 Task: Change scribble  line  to lose dashed dotted.
Action: Mouse moved to (416, 336)
Screenshot: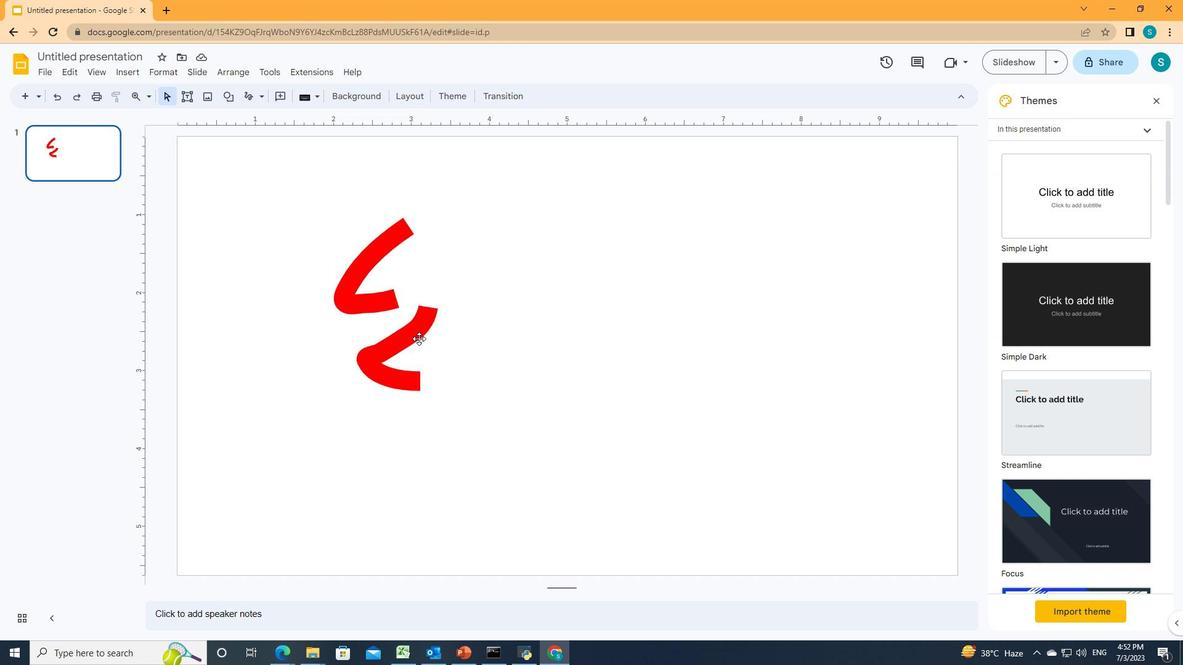 
Action: Mouse pressed left at (416, 336)
Screenshot: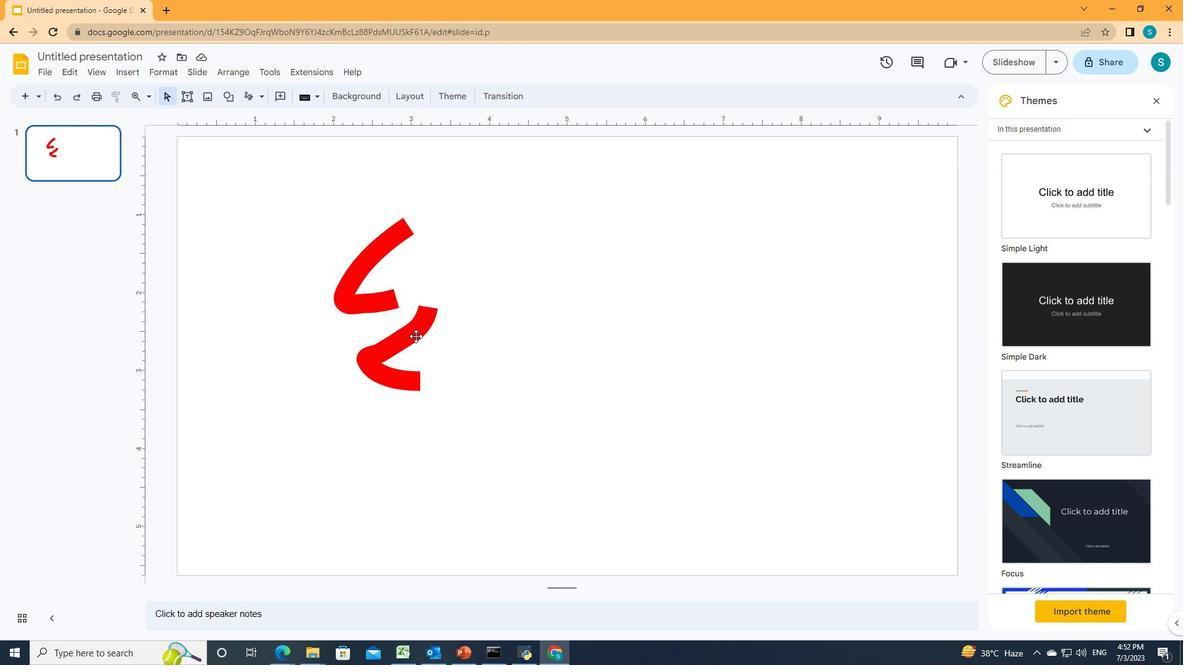 
Action: Mouse moved to (317, 96)
Screenshot: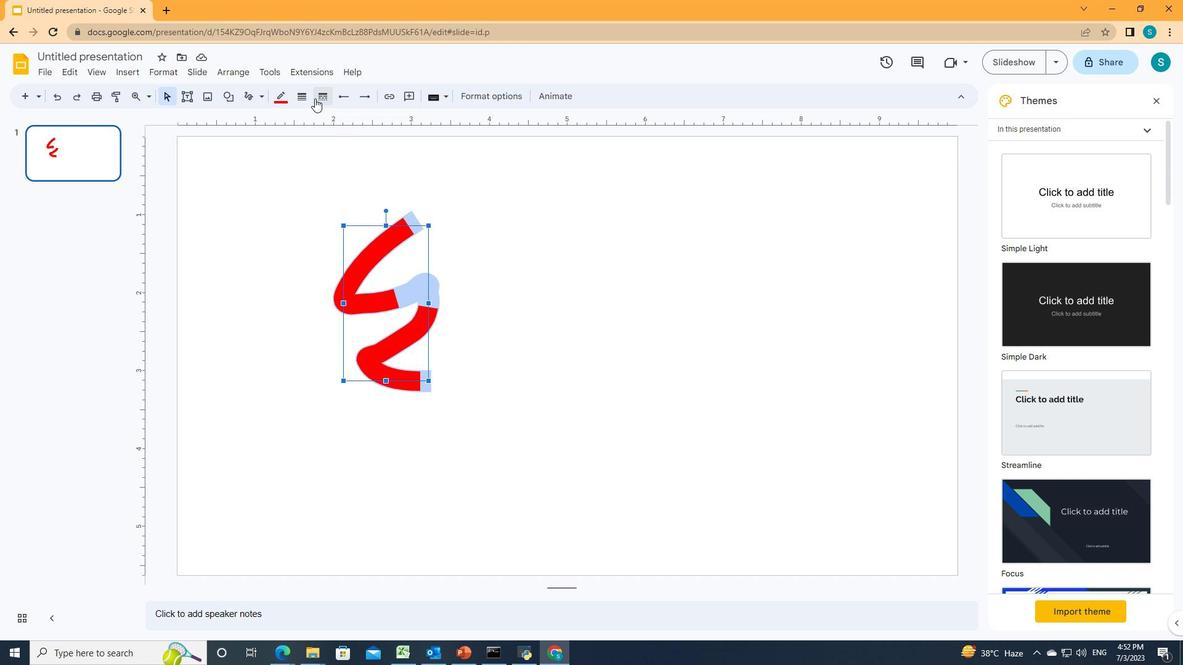 
Action: Mouse pressed left at (317, 96)
Screenshot: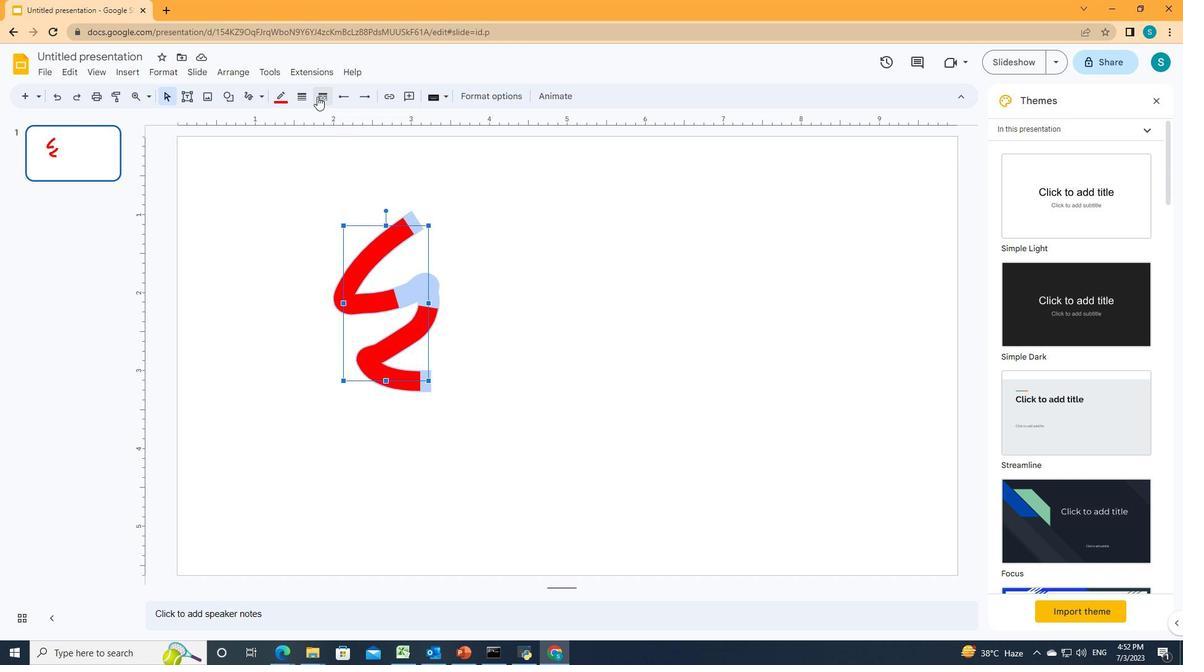 
Action: Mouse moved to (334, 210)
Screenshot: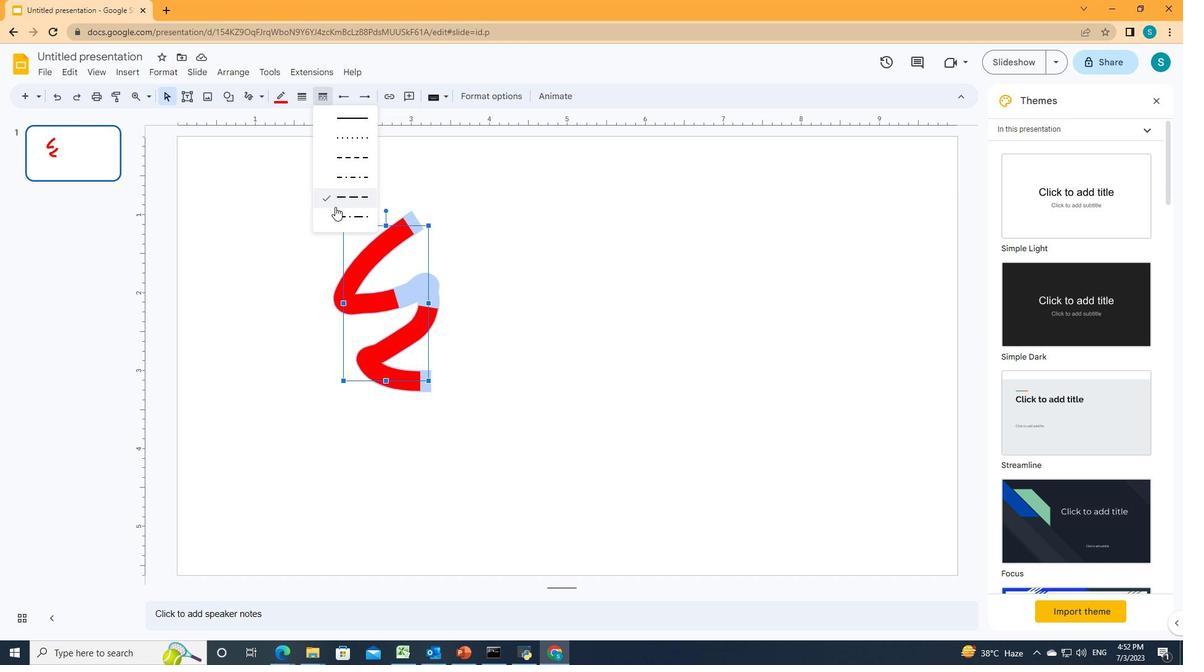 
Action: Mouse pressed left at (334, 210)
Screenshot: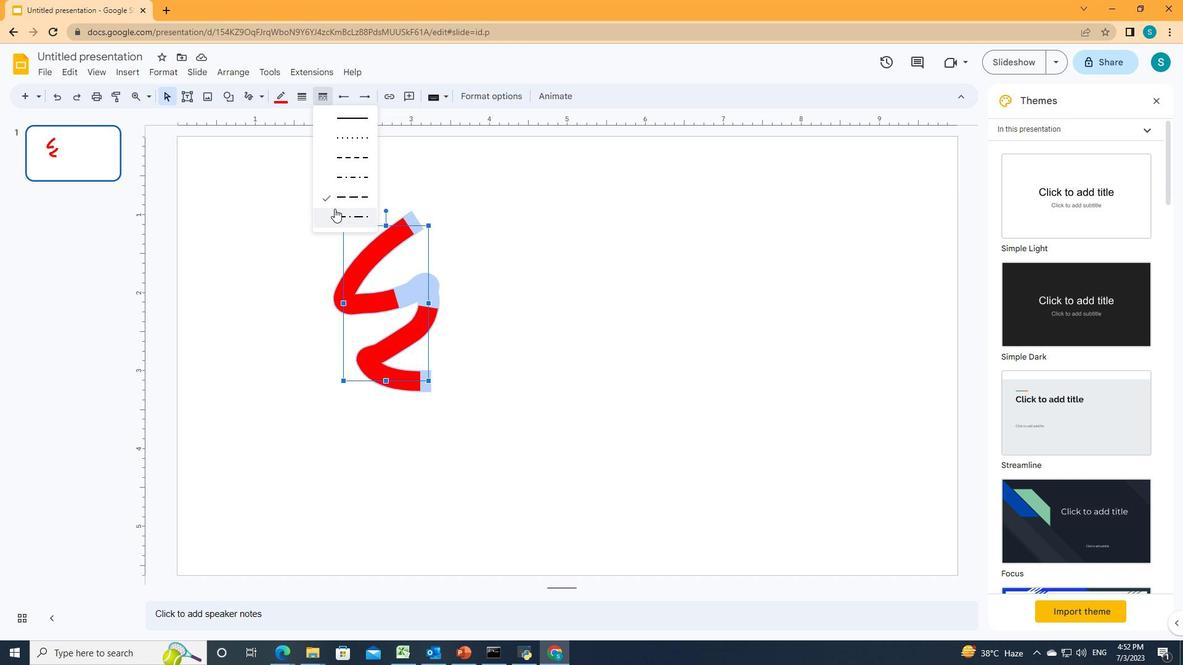 
Action: Mouse moved to (470, 290)
Screenshot: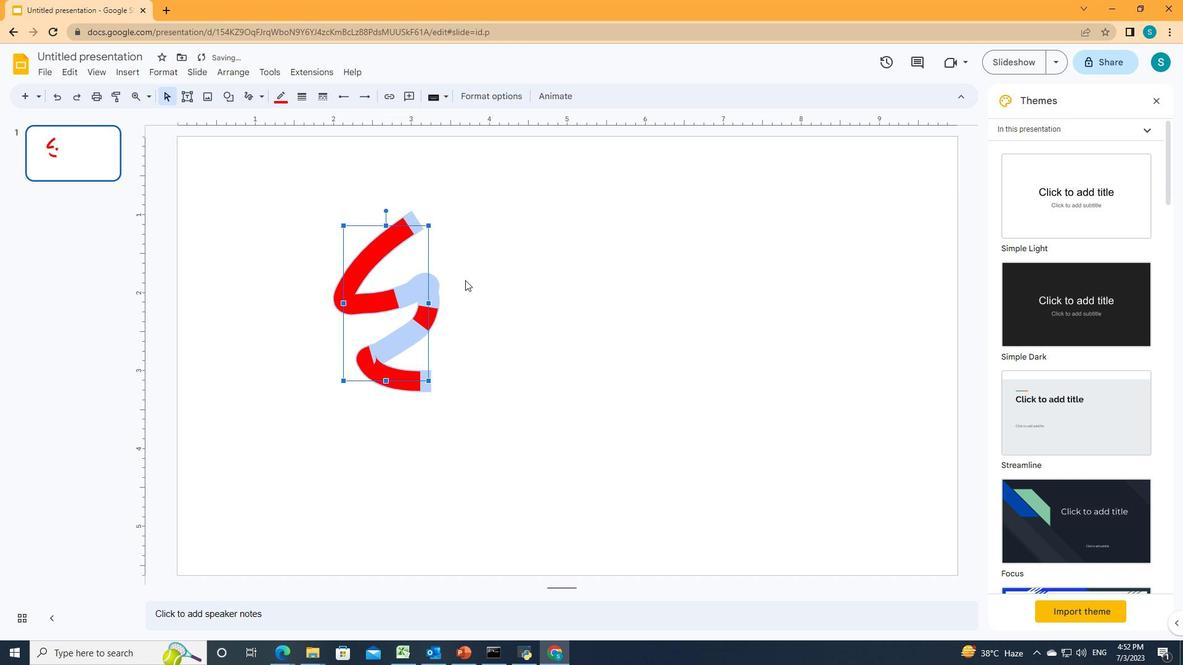 
